 Task: Adjust brightness to make the clip lighter or darker
Action: Mouse moved to (203, 118)
Screenshot: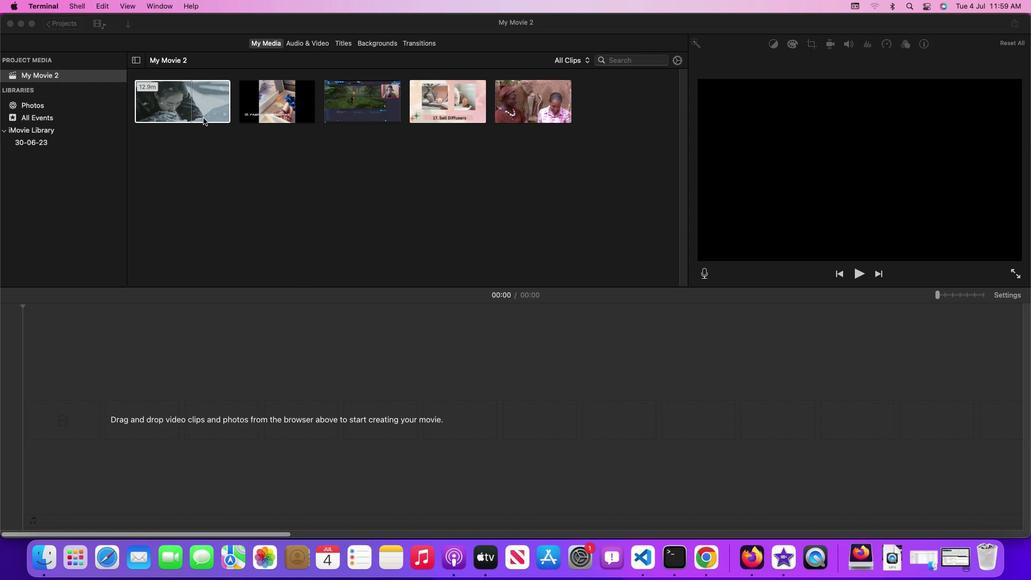 
Action: Mouse pressed left at (203, 118)
Screenshot: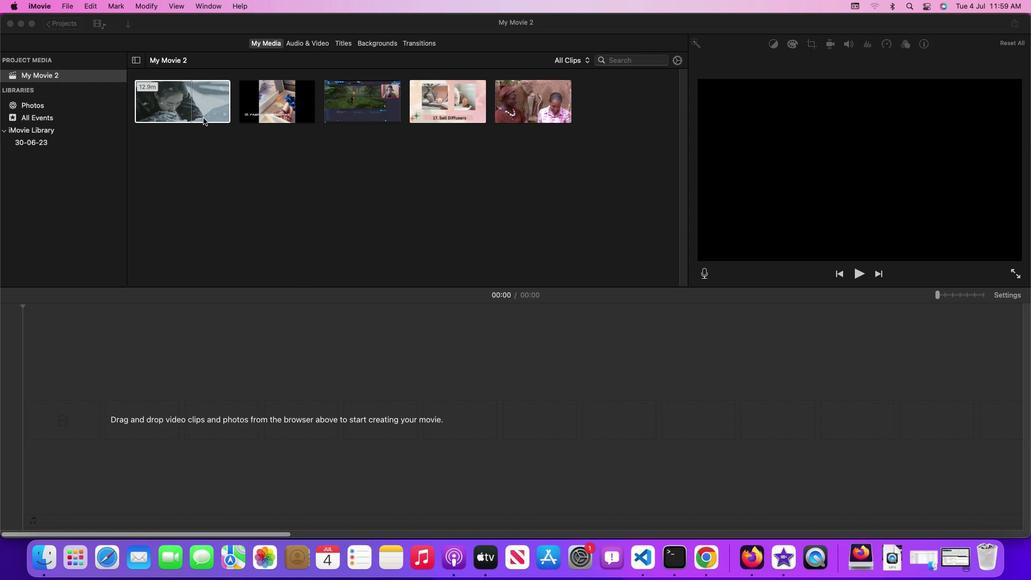 
Action: Mouse moved to (149, 4)
Screenshot: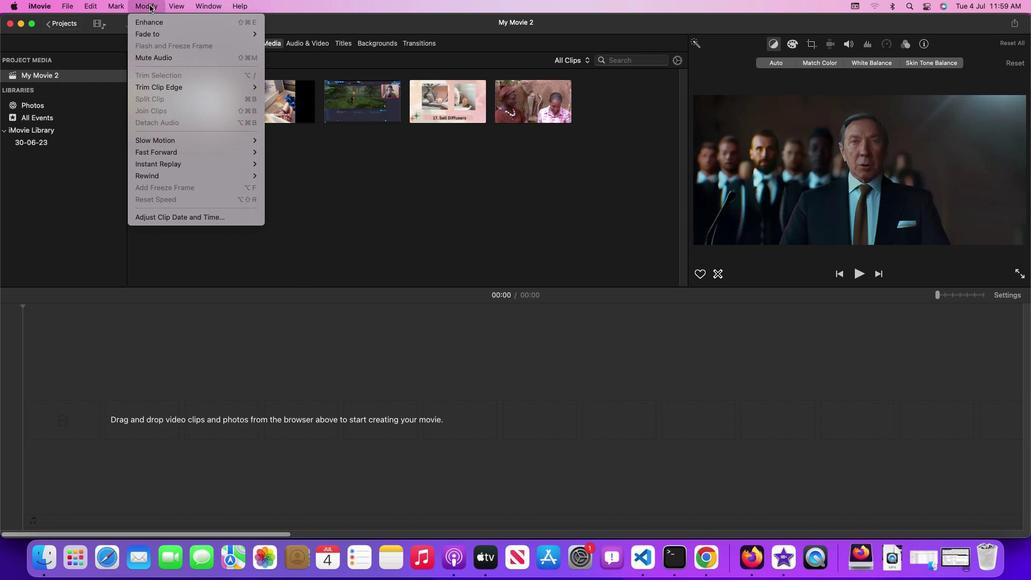 
Action: Mouse pressed left at (149, 4)
Screenshot: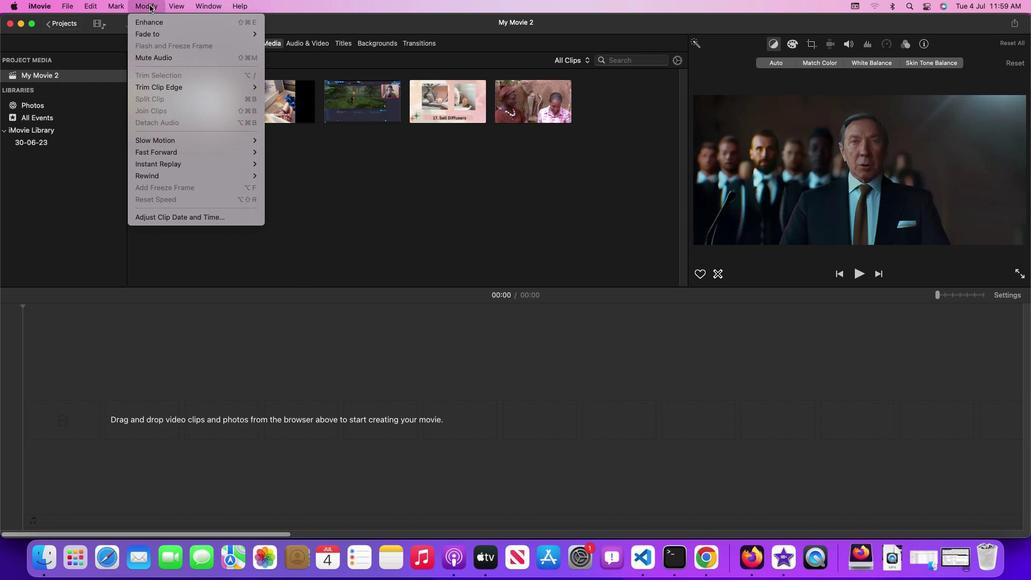 
Action: Mouse moved to (167, 24)
Screenshot: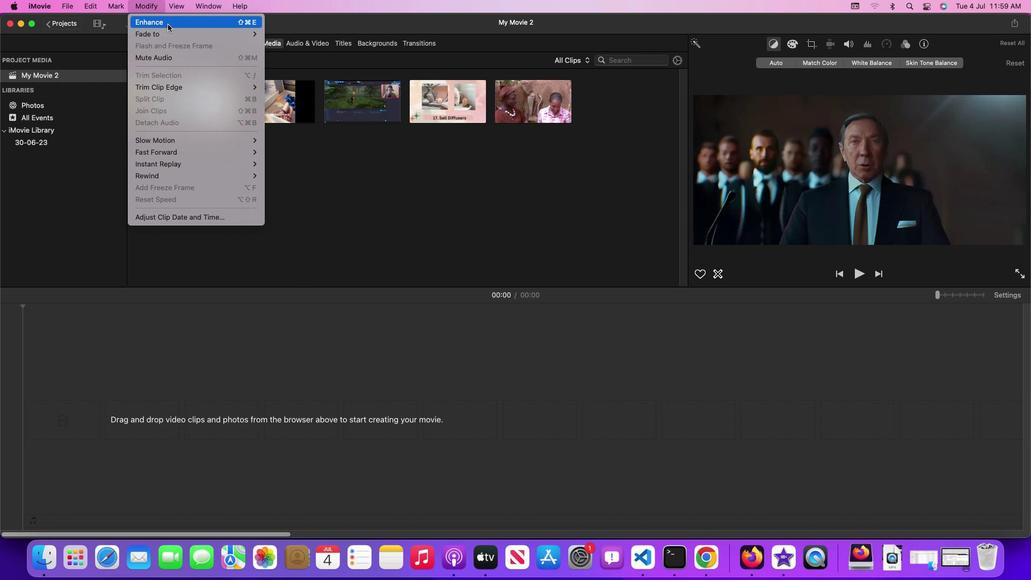 
Action: Mouse pressed left at (167, 24)
Screenshot: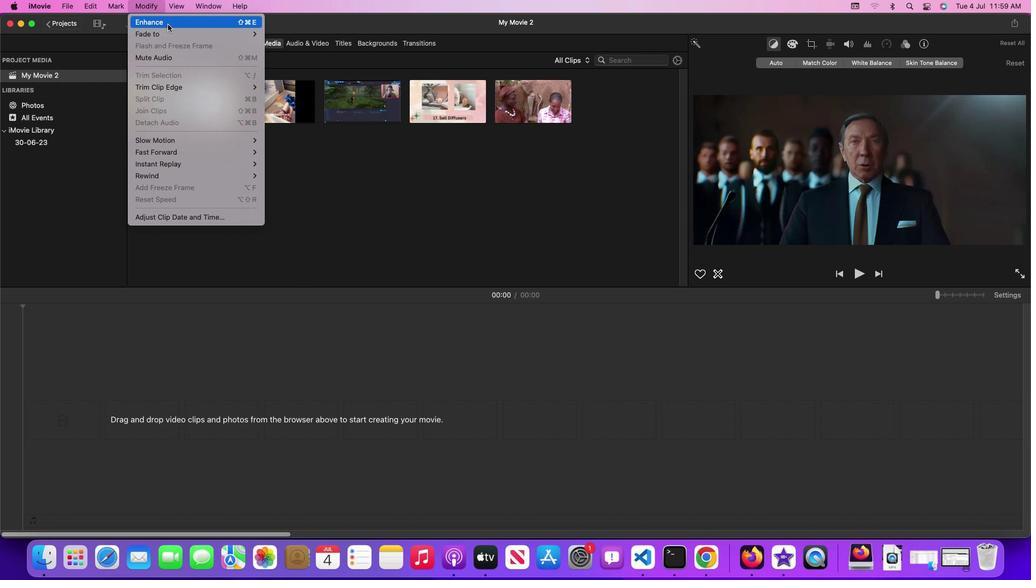 
Action: Mouse moved to (793, 42)
Screenshot: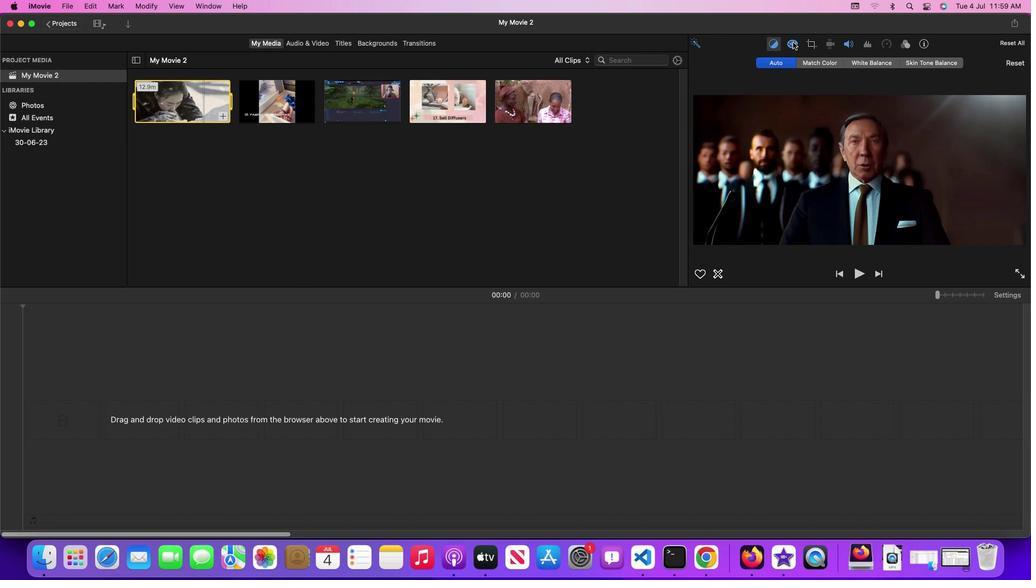
Action: Mouse pressed left at (793, 42)
Screenshot: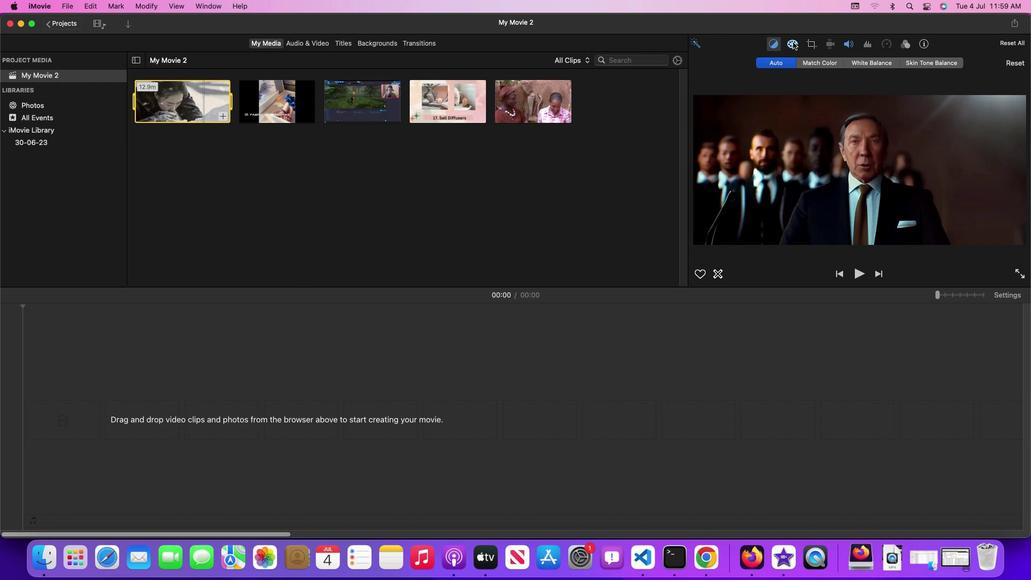 
Action: Mouse moved to (794, 62)
Screenshot: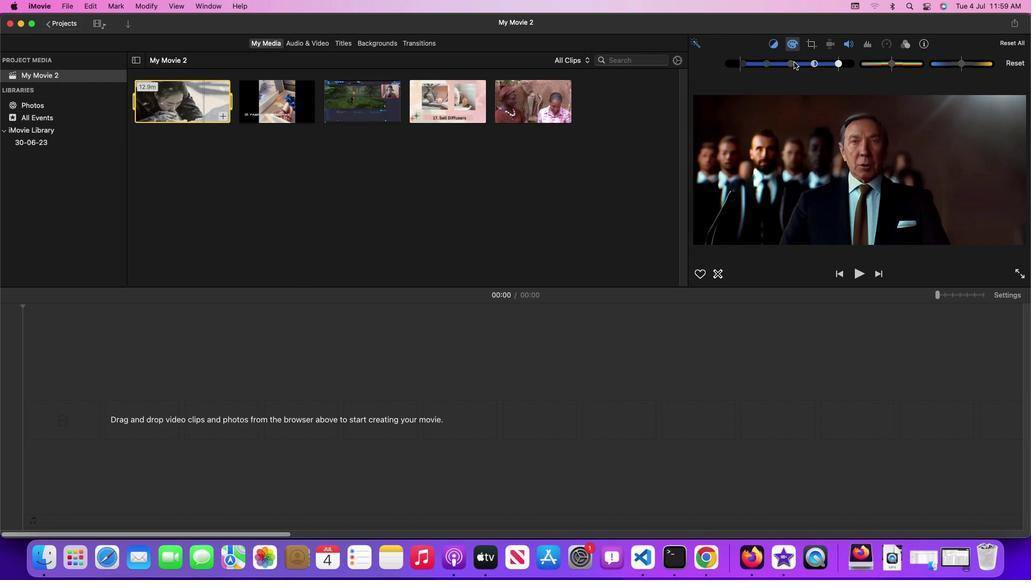 
Action: Mouse pressed left at (794, 62)
Screenshot: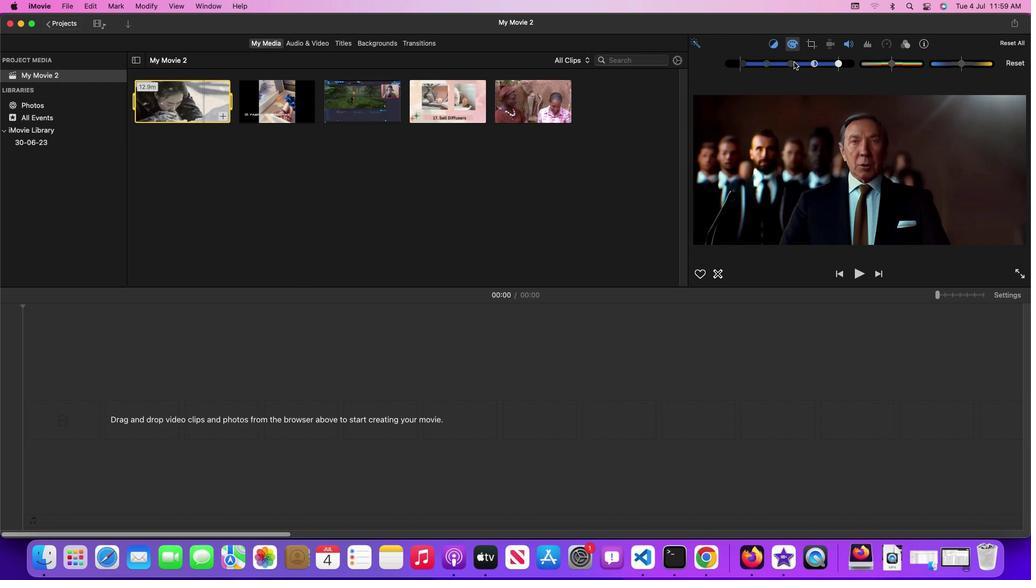 
Action: Mouse moved to (793, 74)
Screenshot: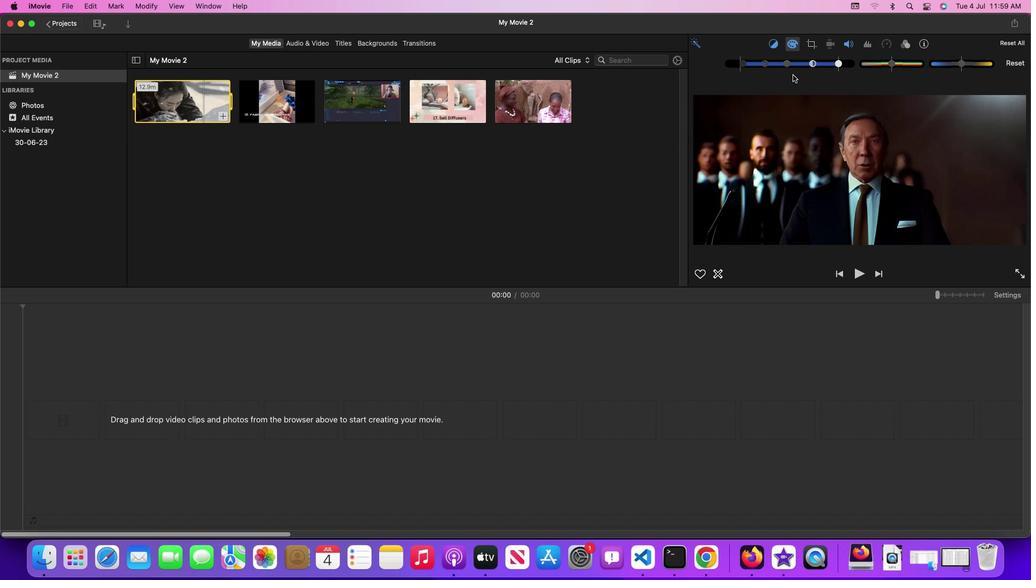 
